 Task: Plot the flow field of a vector field.
Action: Mouse moved to (633, 9)
Screenshot: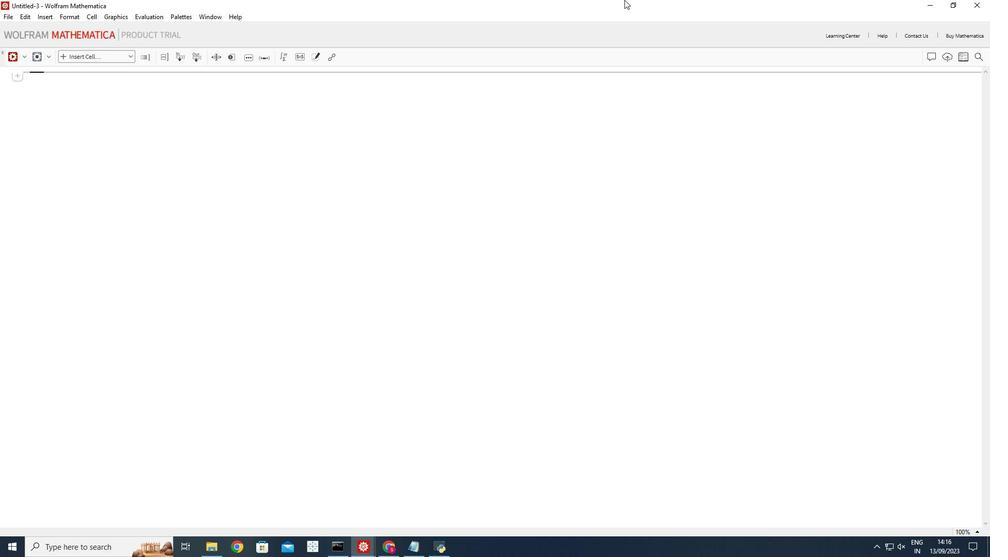 
Action: Mouse pressed left at (633, 9)
Screenshot: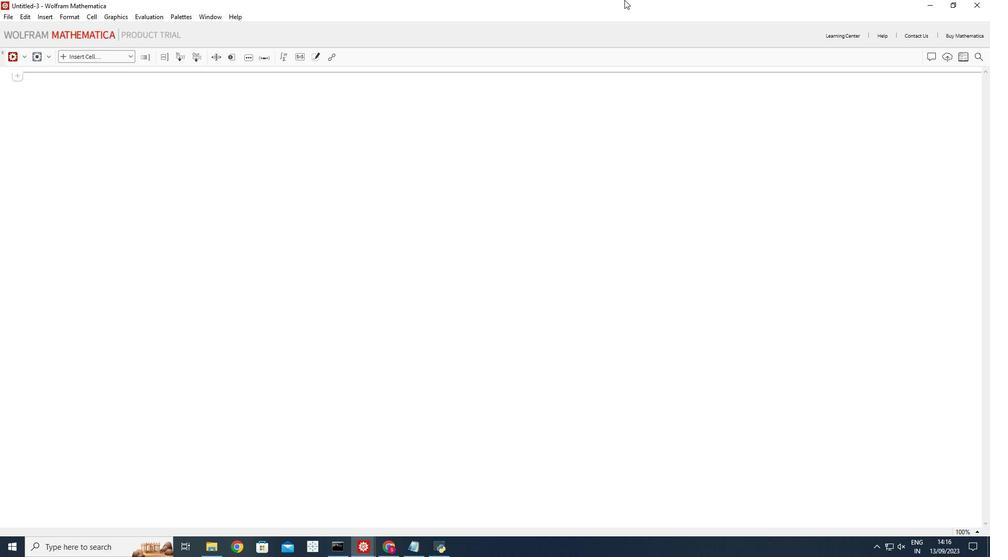 
Action: Mouse moved to (161, 141)
Screenshot: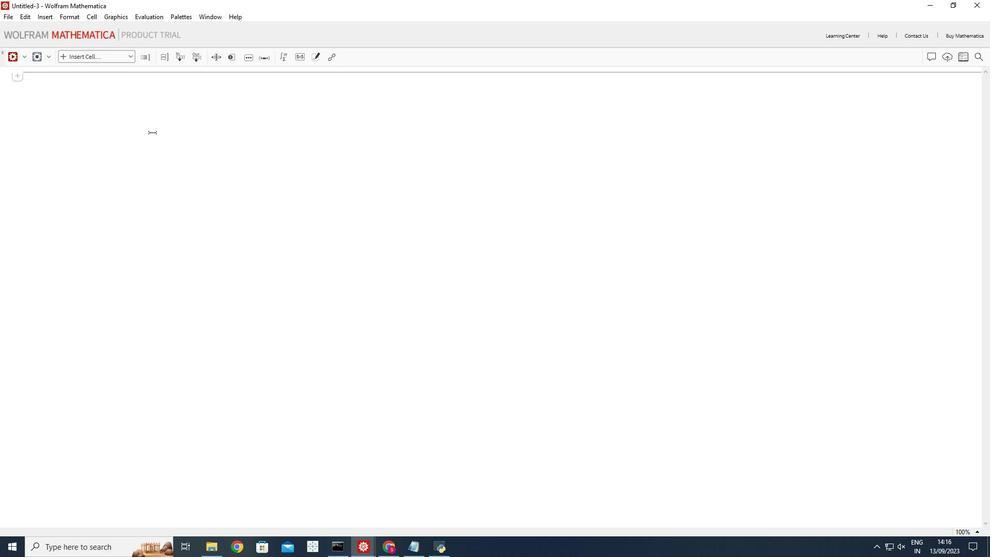 
Action: Mouse pressed left at (161, 141)
Screenshot: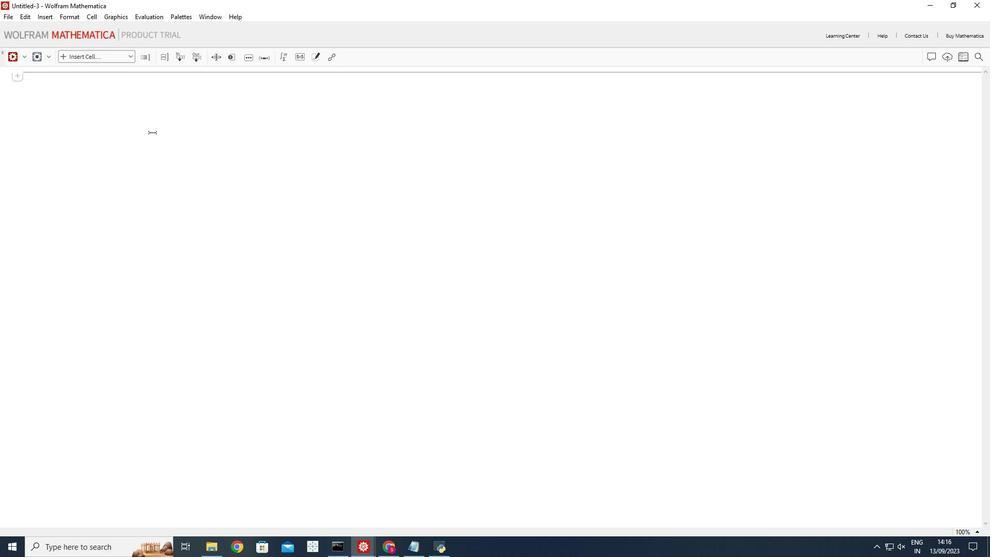 
Action: Mouse moved to (140, 67)
Screenshot: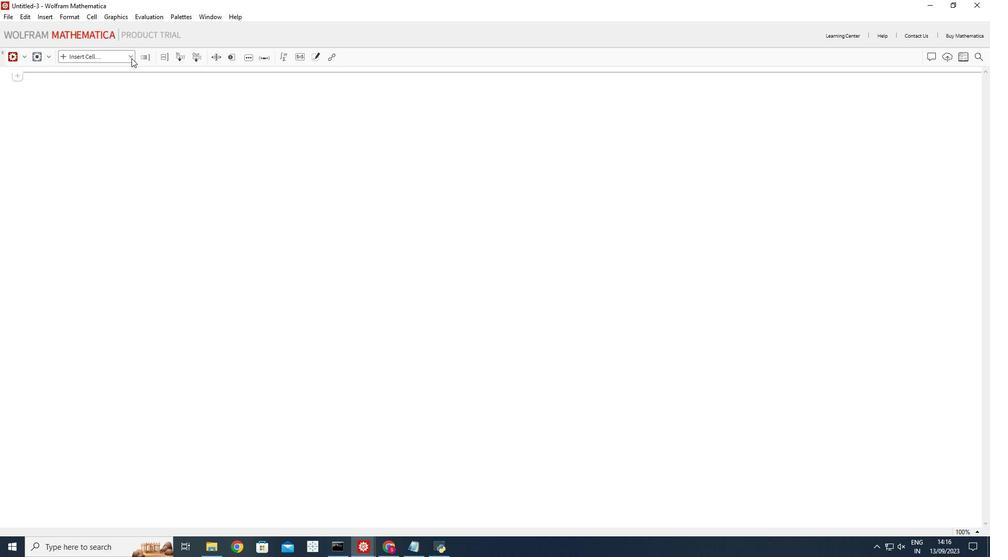 
Action: Mouse pressed left at (140, 67)
Screenshot: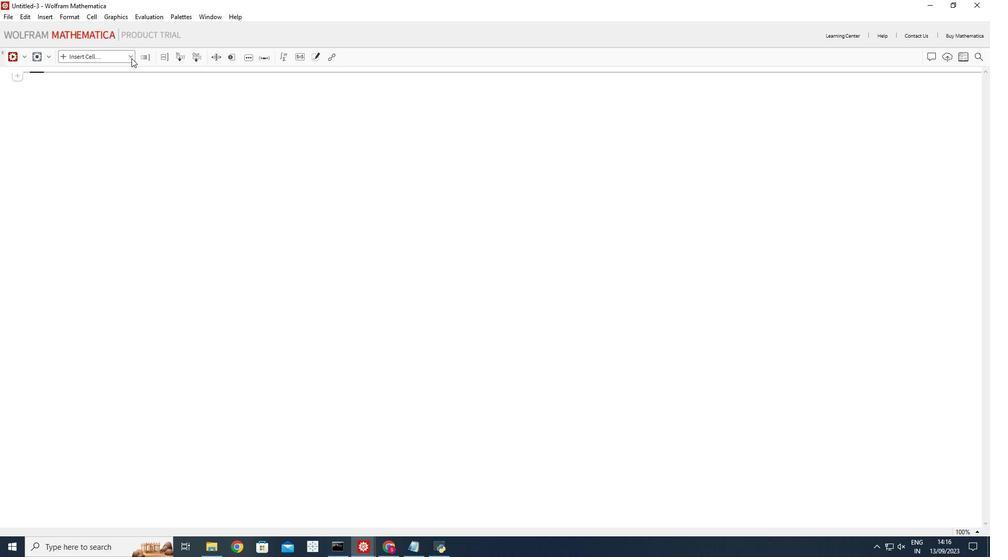 
Action: Mouse moved to (134, 90)
Screenshot: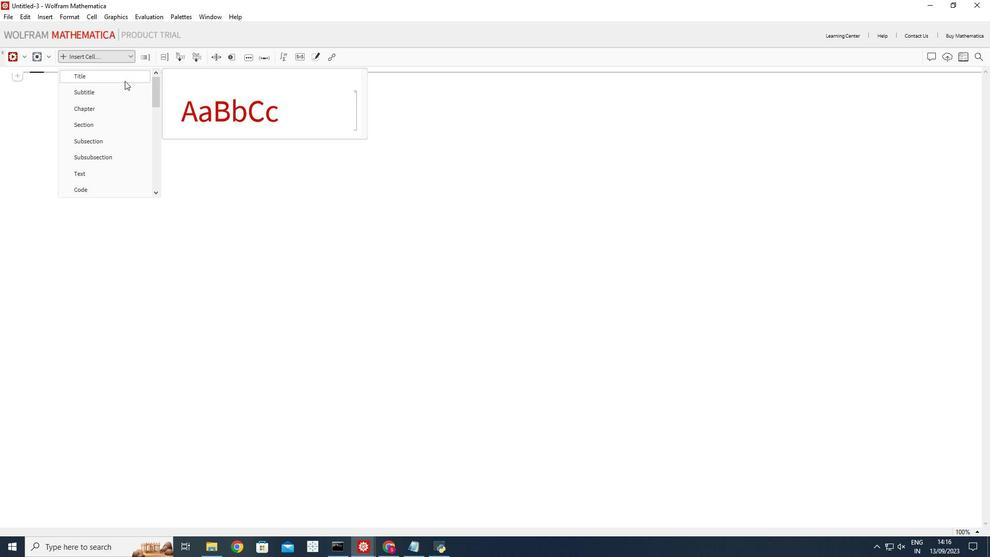 
Action: Mouse pressed left at (134, 90)
Screenshot: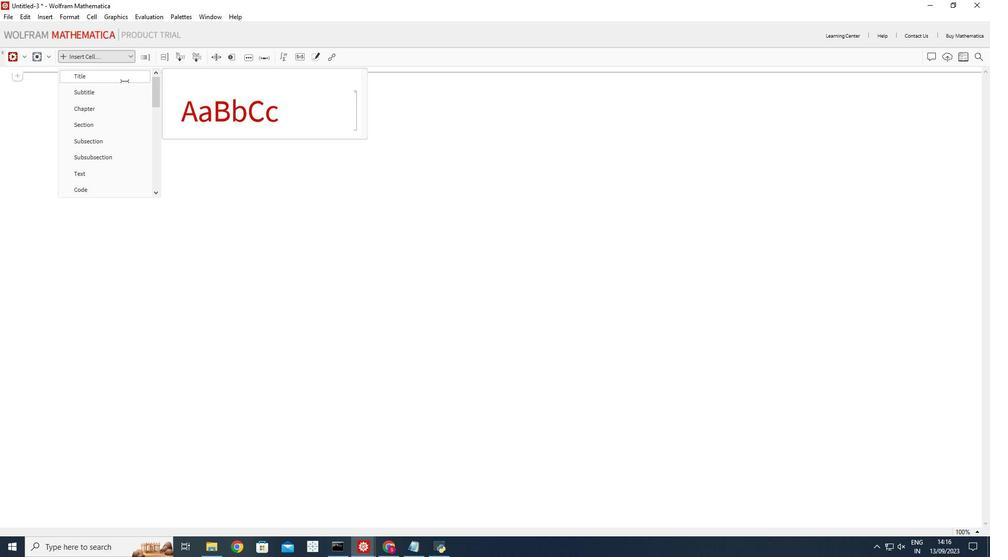 
Action: Mouse moved to (74, 114)
Screenshot: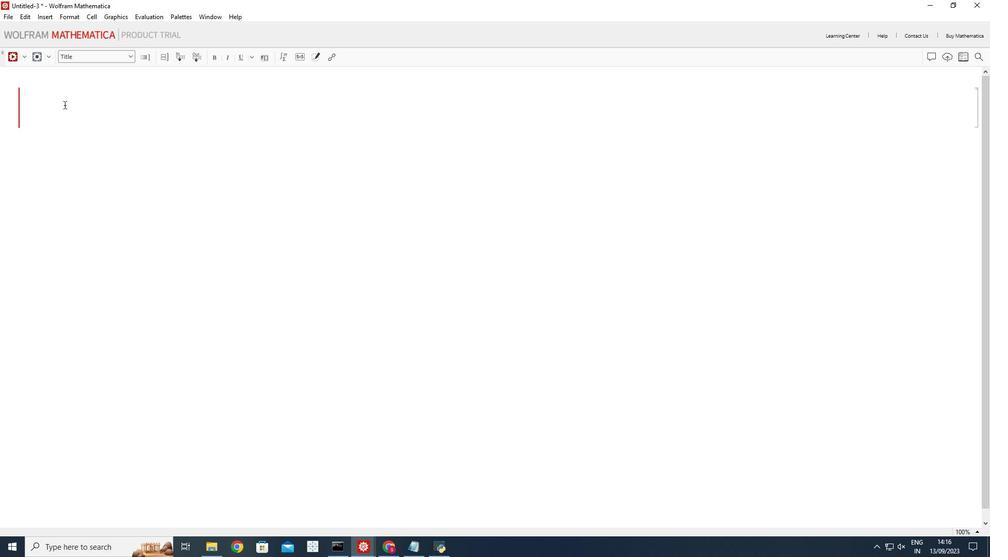 
Action: Mouse pressed left at (74, 114)
Screenshot: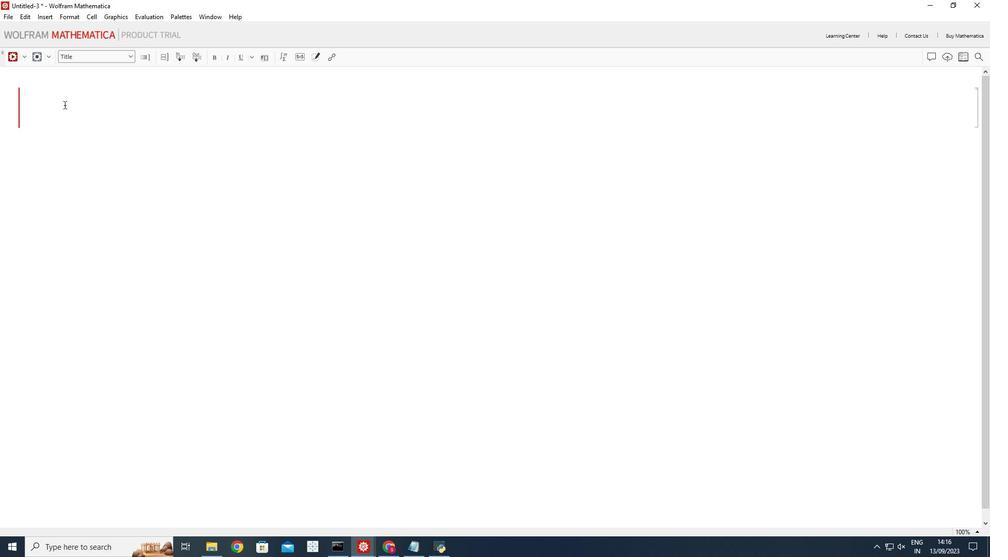 
Action: Mouse moved to (249, 247)
Screenshot: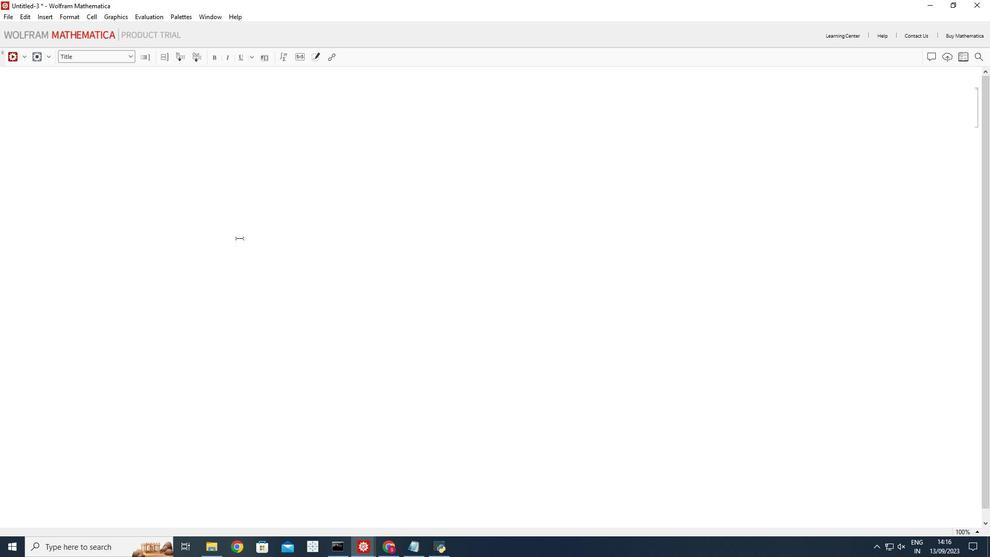 
Action: Key pressed <Key.shift_r>Flow<Key.space>field<Key.space>of<Key.space>a<Key.space>vector<Key.space>field
Screenshot: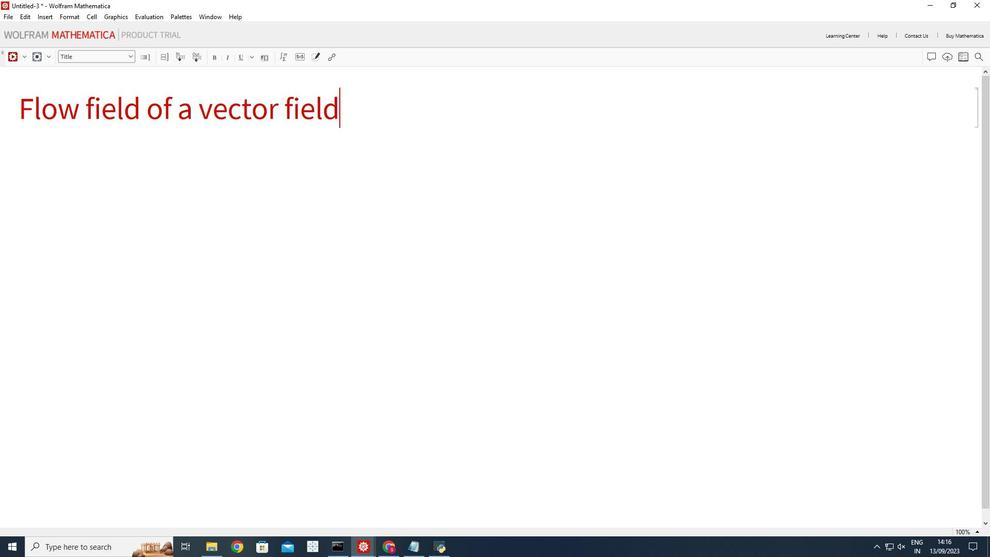 
Action: Mouse moved to (131, 226)
Screenshot: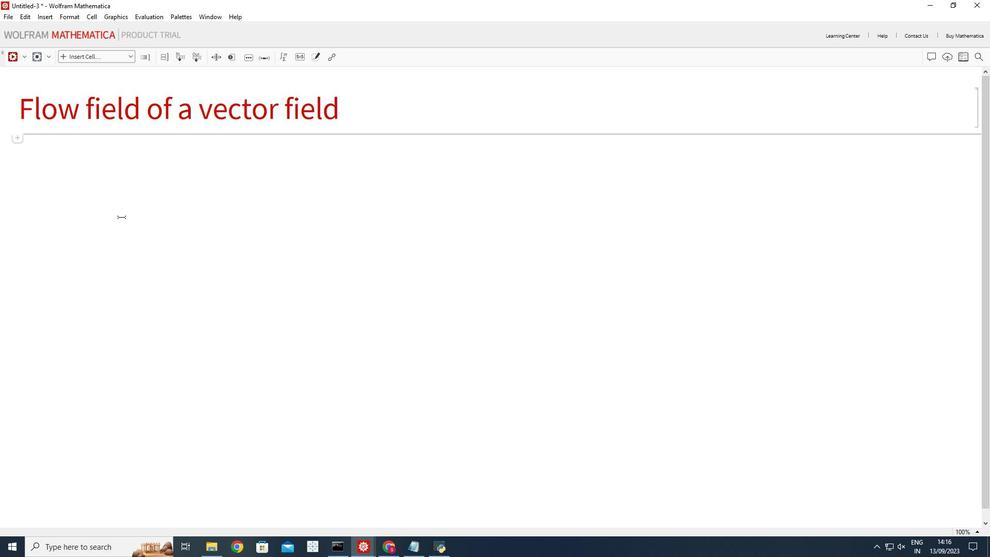 
Action: Mouse pressed left at (131, 226)
Screenshot: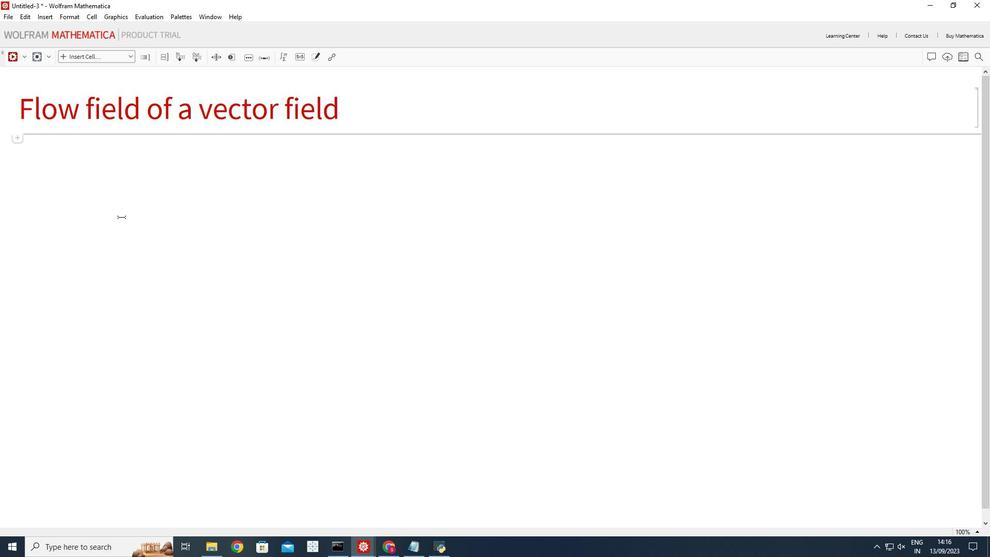 
Action: Mouse moved to (140, 67)
Screenshot: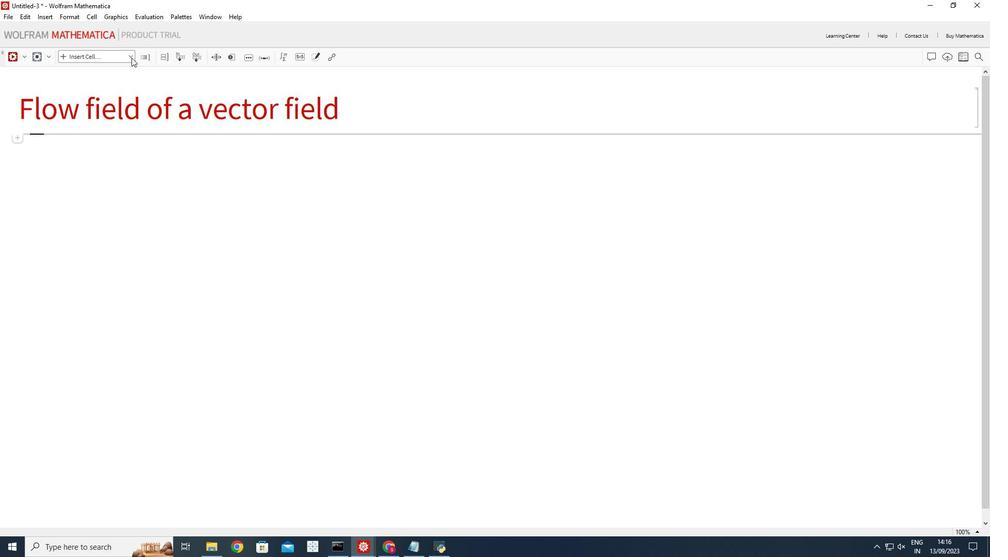 
Action: Mouse pressed left at (140, 67)
Screenshot: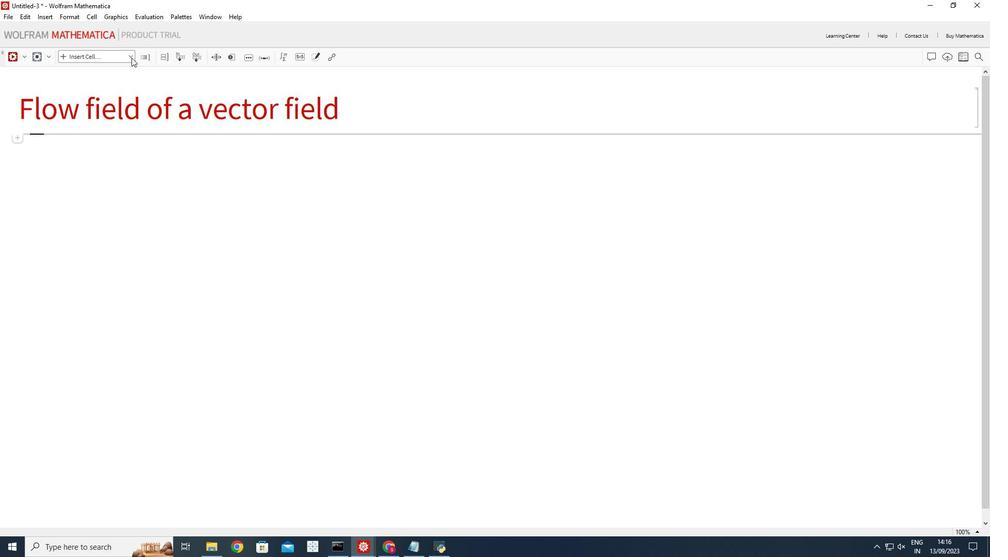 
Action: Mouse moved to (102, 195)
Screenshot: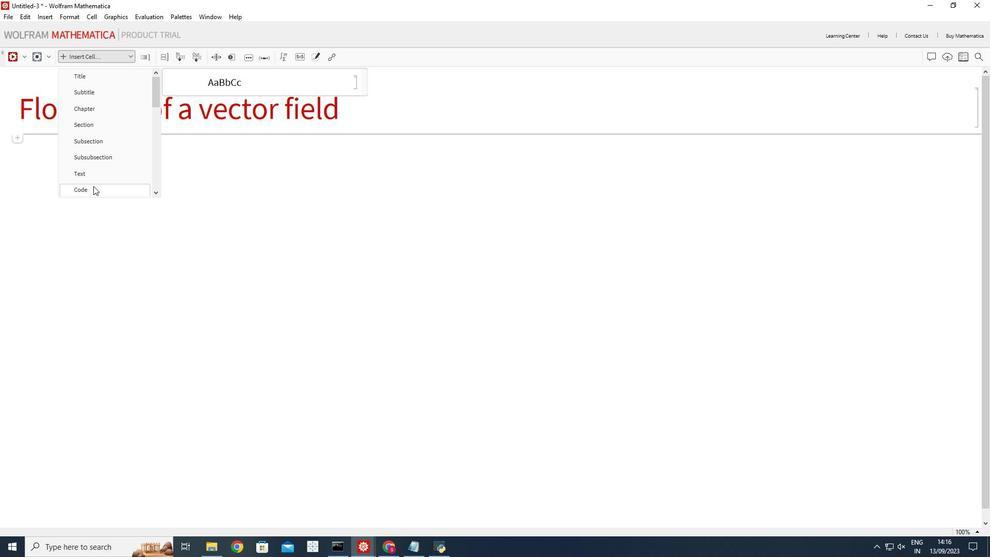 
Action: Mouse pressed left at (102, 195)
Screenshot: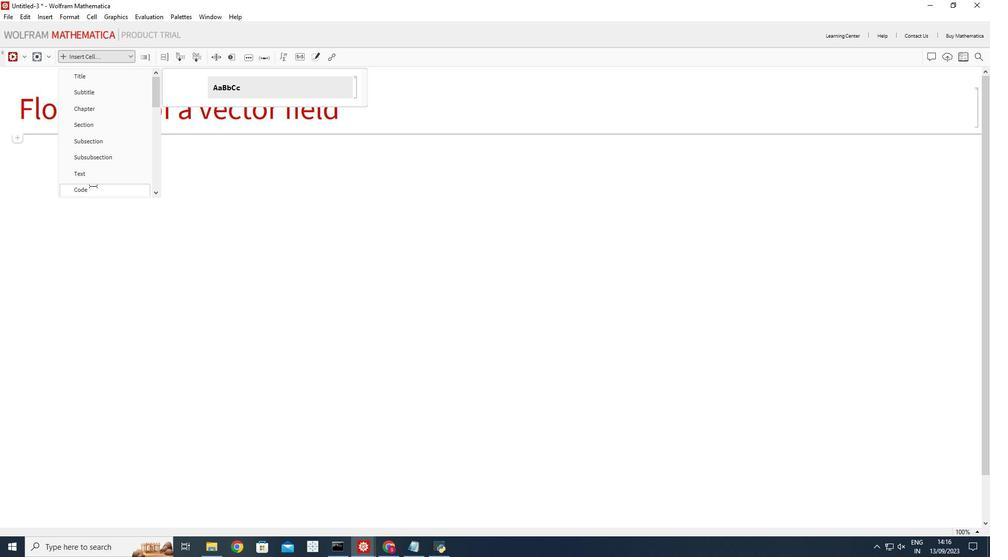 
Action: Mouse moved to (85, 157)
Screenshot: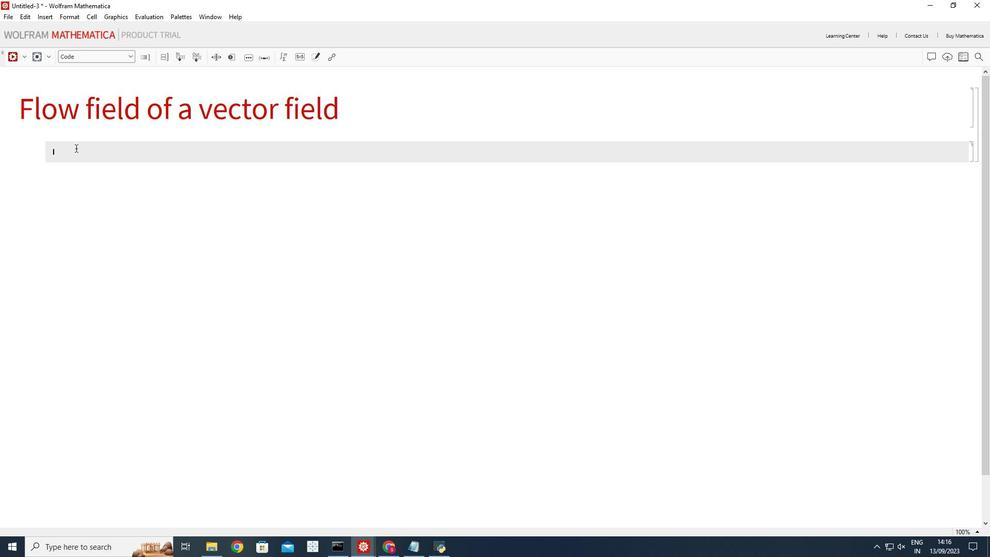 
Action: Mouse pressed left at (85, 157)
Screenshot: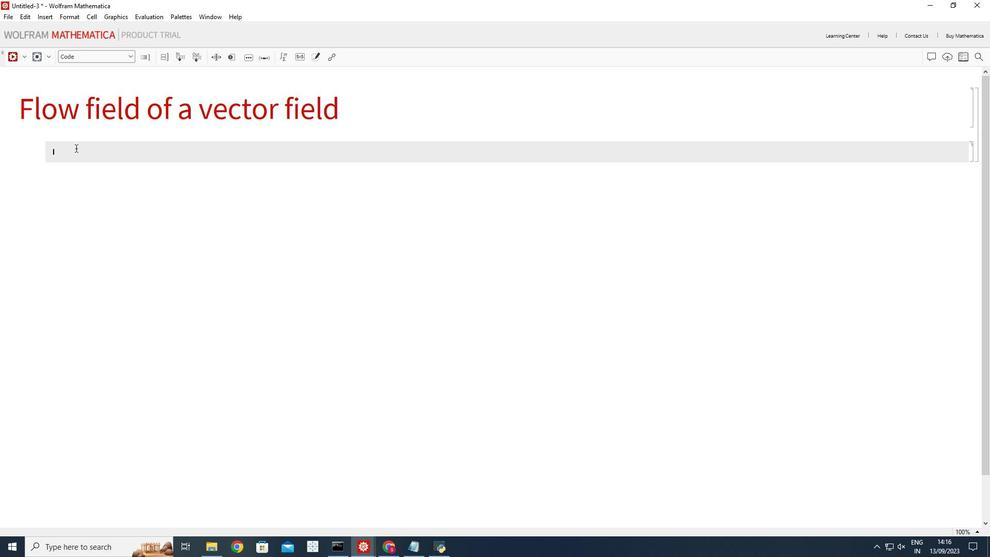 
Action: Mouse moved to (170, 242)
Screenshot: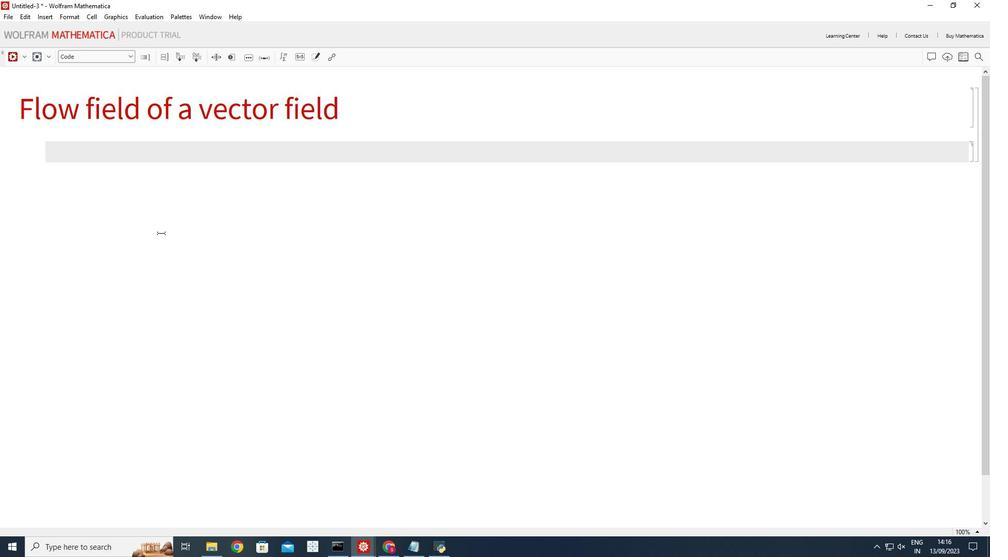 
Action: Key pressed <Key.shift_r>(*<Key.space>
Screenshot: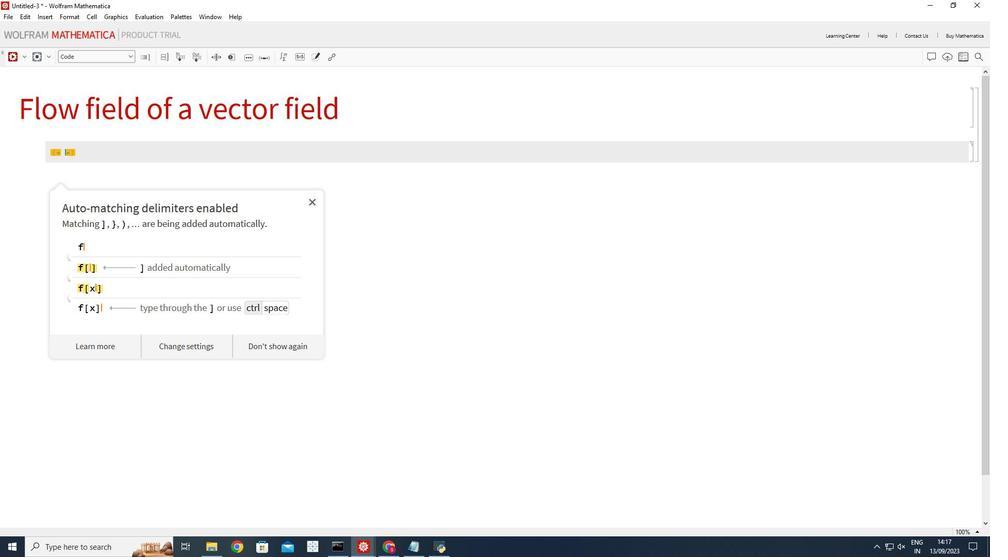
Action: Mouse moved to (325, 214)
Screenshot: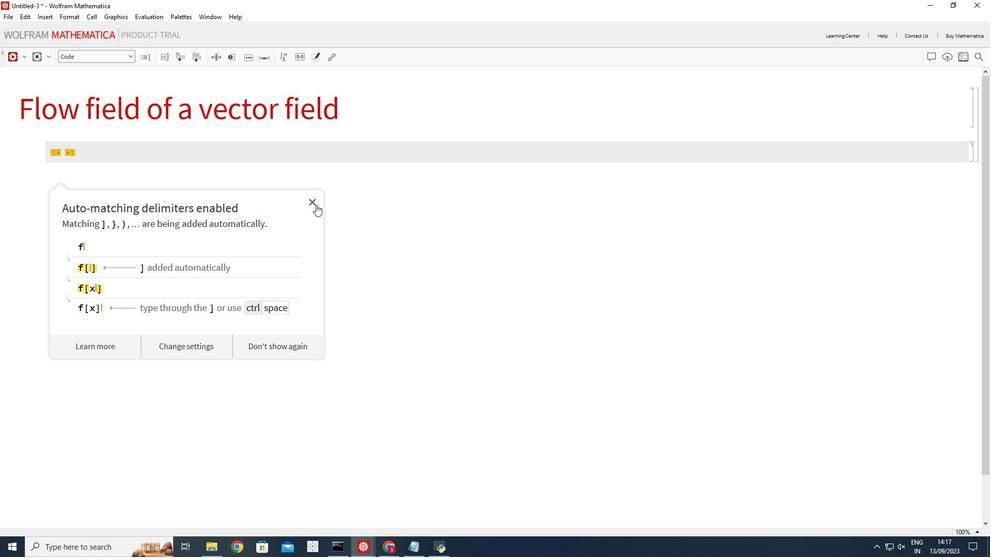 
Action: Mouse pressed left at (325, 214)
Screenshot: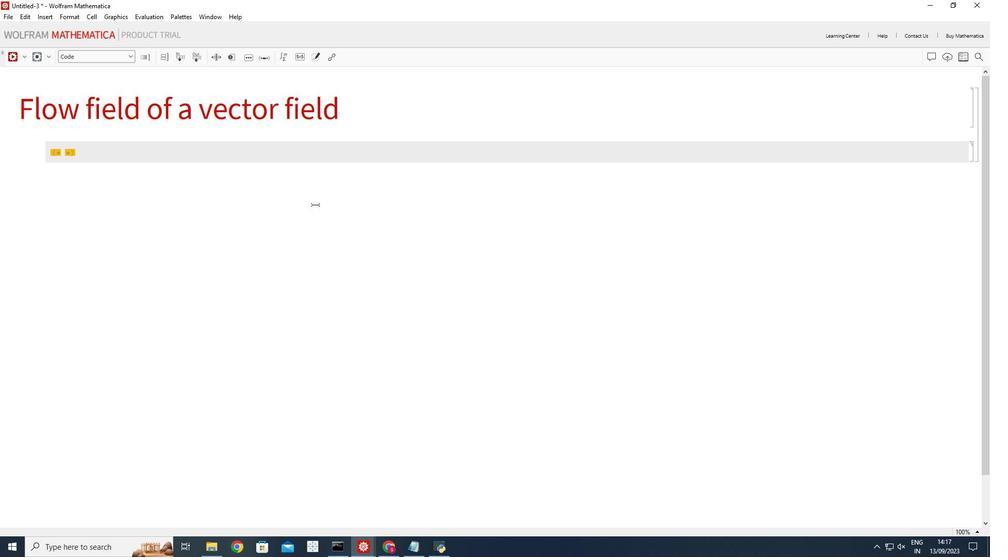 
Action: Mouse moved to (140, 173)
Screenshot: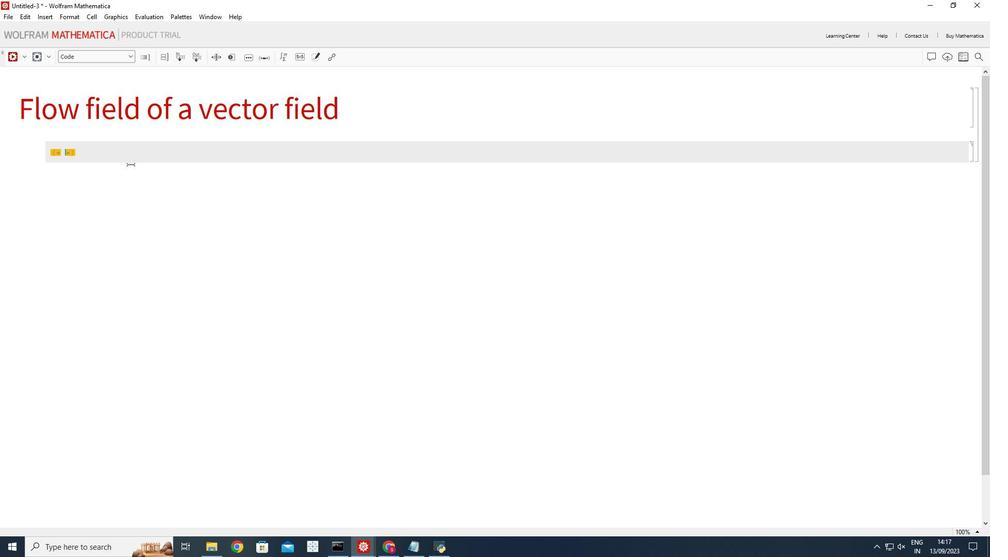 
Action: Key pressed <Key.shift_r>Define<Key.space>a<Key.space>vector<Key.space>field<Key.space>function<Key.space><Key.right><Key.right><Key.enter>vector<Key.shift_r>Field[x<Key.shift_r>_,y<Key.shift_r>_<Key.right><Key.space><Key.shift_r>:=<Key.shift_r>{y,<Key.space>-x<Key.right><Key.enter><Key.enter><Key.shift_r>(*<Key.space><Key.shift_r>Create<Key.space>a<Key.space>vector<Key.space>plot<Key.space>of<Key.space>the<Key.space>vector<Key.space>feld<Key.left><Key.left><Key.left>i<Key.right><Key.right><Key.right><Key.right><Key.left><Key.space><Key.right><Key.right><Key.enter><Key.shift_r>Vw<Key.backspace>ector<Key.shift_r><Key.shift_r><Key.shift_r>Plot<Key.backspace>[vector<Key.shift_r>Field[x,y<Key.right>,<Key.space><Key.shift_r>{x,-2,2<Key.right>,<Key.space><Key.shift_r>{y,-2,2<Key.right>.<Key.backspace>,<Key.space><Key.backspace><Key.enter><Key.shift_r>Vector<Key.shift_r>Scale<Key.space>-<Key.shift_r>><Key.space><Key.shift_r>Small,<Key.space><Key.shift_r>Vector<Key.shift_r>Style<Key.space>-<Key.shift_r>><Key.space><Key.shift_r>Arrow<Key.space><Key.backspace>heads[0.02<Key.right>.<Key.backspace>,<Key.enter><Key.shift_r>Vector<Key.shift_r>Color<Key.shift_r>Function<Key.space>-<Key.shift_r>><Key.space><Key.shift_r><Key.shift_r><Key.shift_r><Key.shift_r><Key.shift_r>"<Key.shift_r>Rainbow<Key.right>,<Key.space><Key.shift_r>Plot<Key.shift_r>Range<Key.space>-<Key.shift_r>><Key.space><Key.shift_r>All,<Key.space><Key.shift_r>Axes<Key.shift_r>Label<Key.space>-<Key.shift_r>><Key.space><Key.shift_r>{<Key.shift_r>:<Key.backspace><Key.shift_r>"x<Key.right>,<Key.shift_r>"y<Key.right><Key.right><Key.right><Key.shift_r><Key.enter>
Screenshot: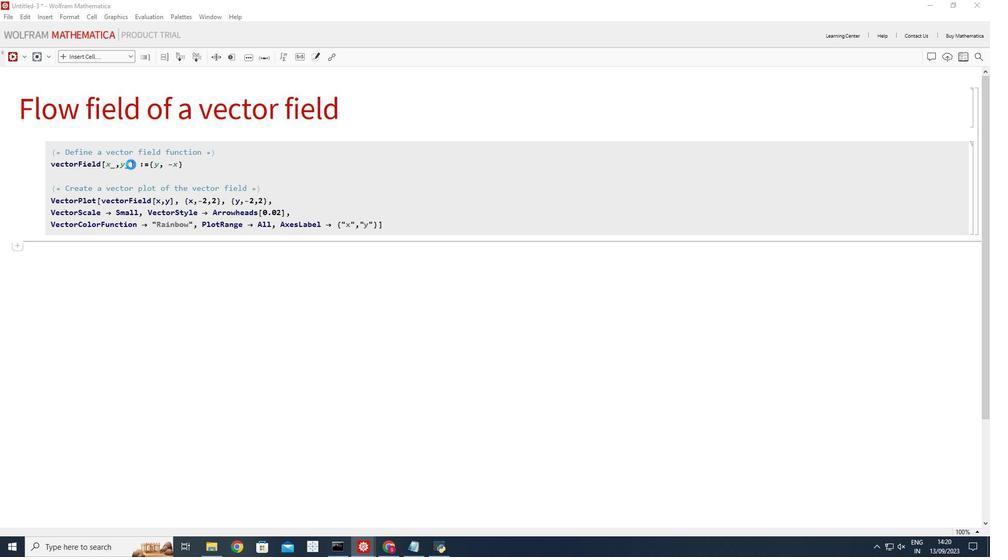 
Action: Mouse moved to (477, 293)
Screenshot: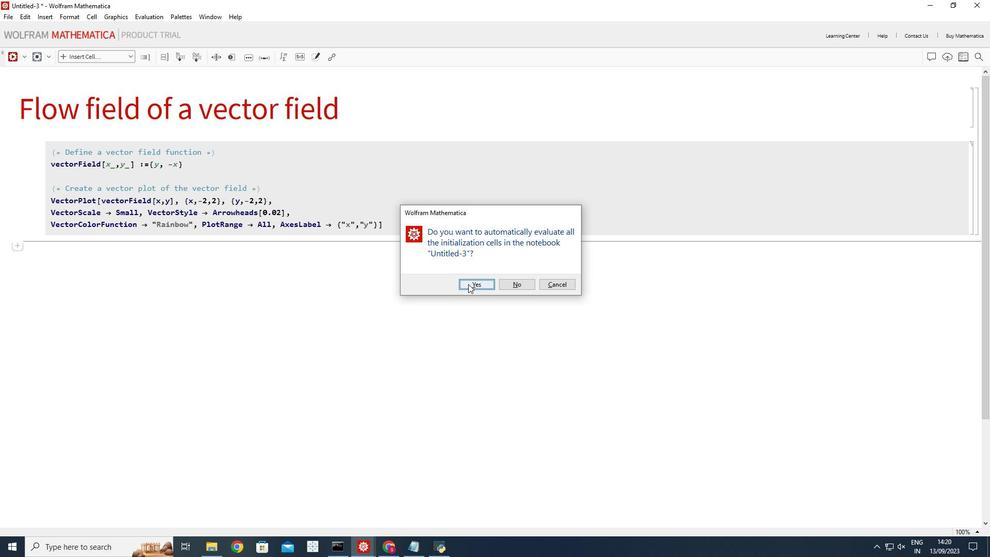 
Action: Mouse pressed left at (477, 293)
Screenshot: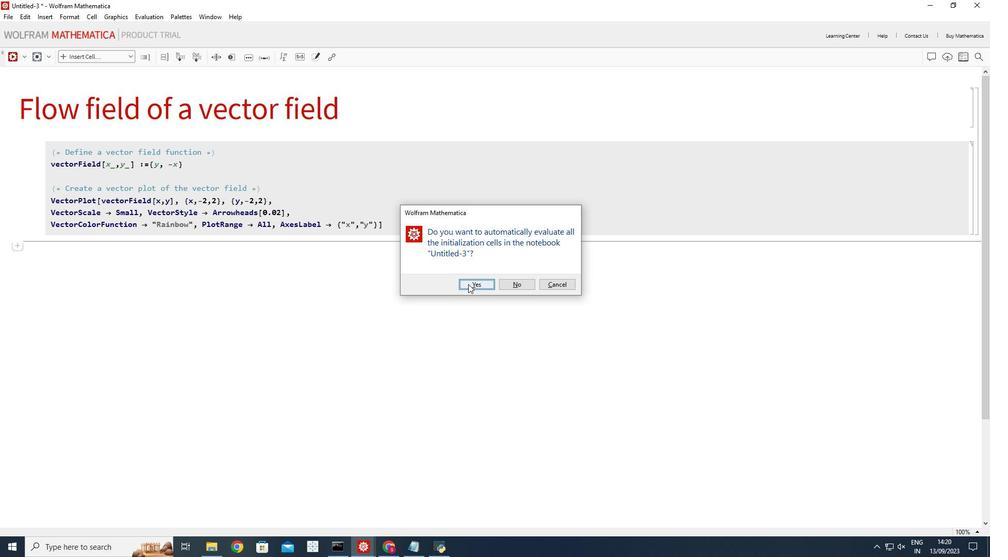 
Action: Mouse moved to (464, 238)
Screenshot: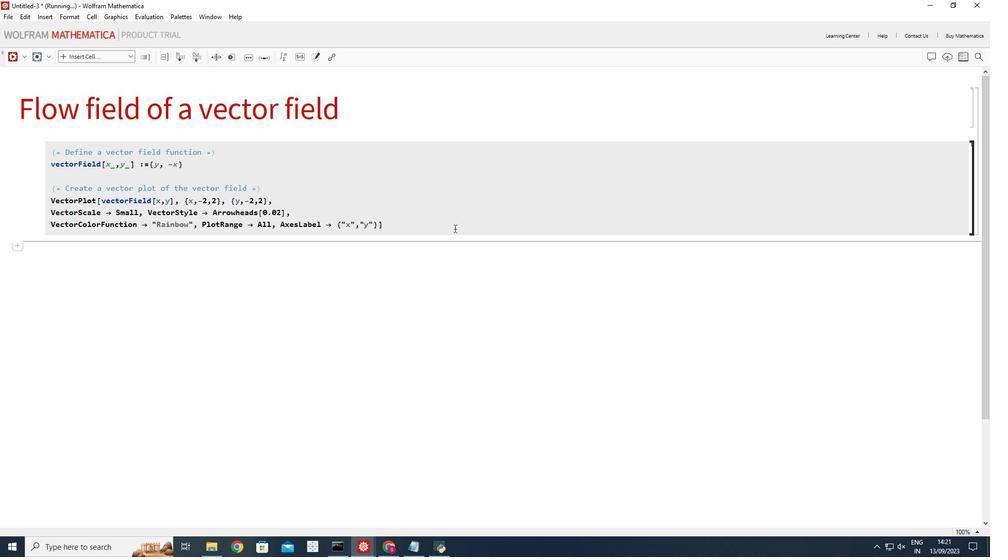 
Action: Mouse pressed left at (464, 238)
Screenshot: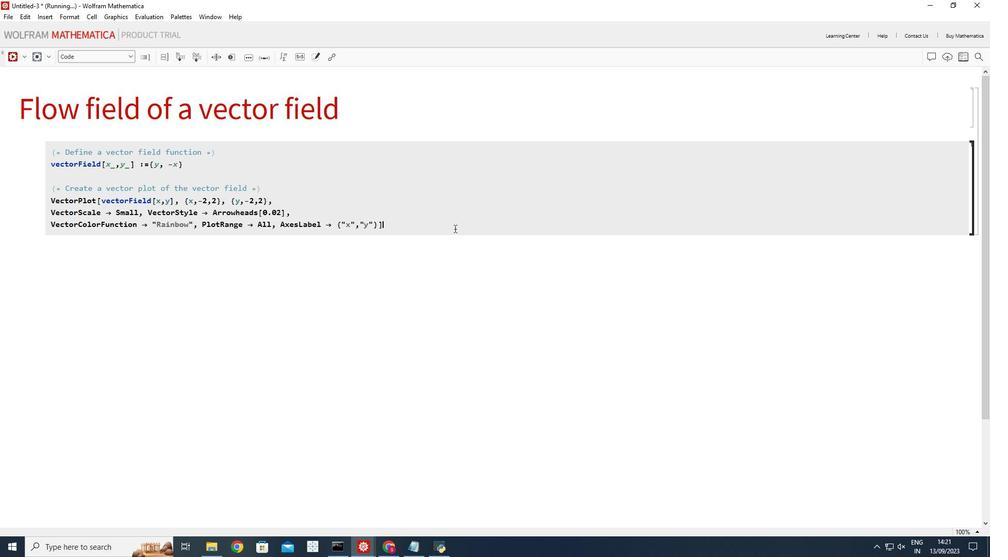 
Action: Mouse moved to (446, 264)
Screenshot: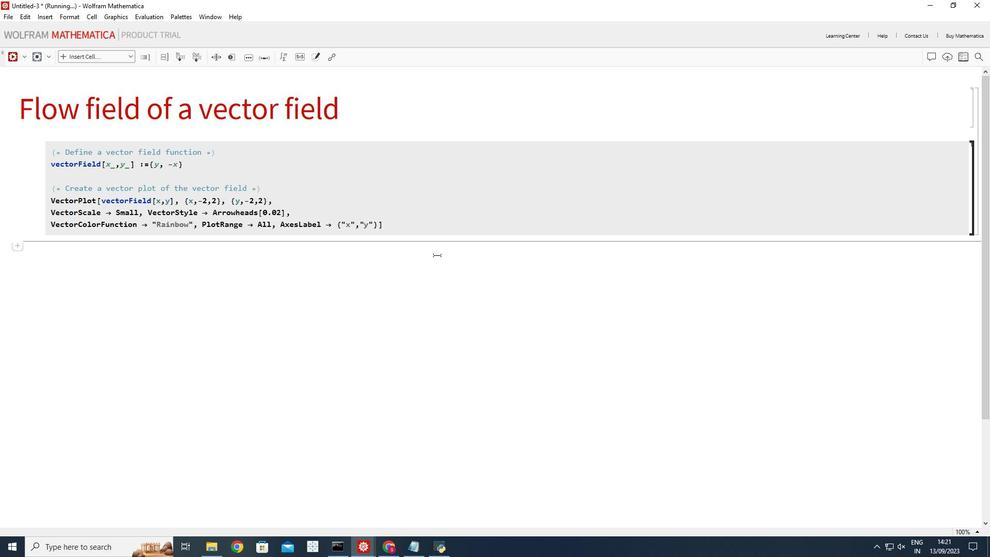 
Action: Mouse pressed left at (446, 264)
Screenshot: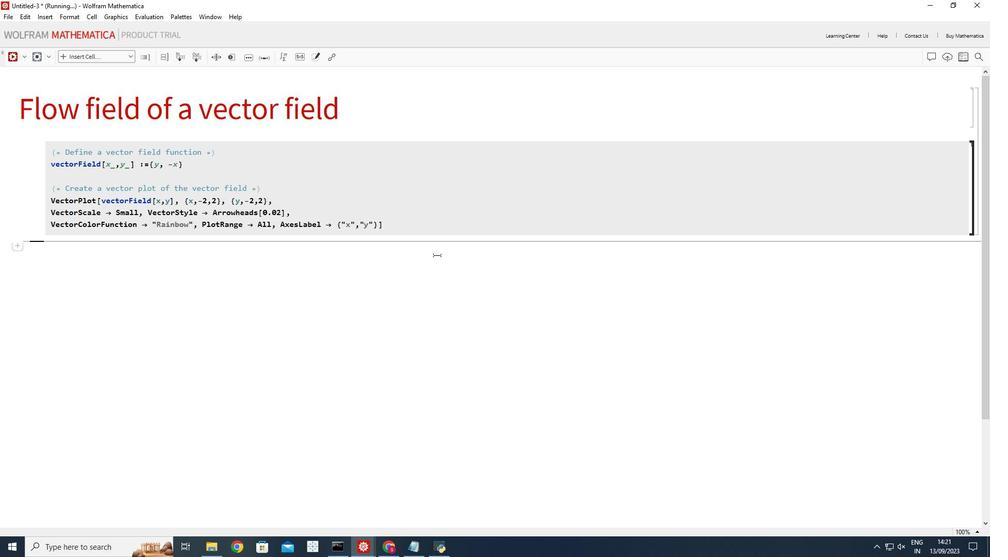 
Action: Mouse moved to (408, 231)
Screenshot: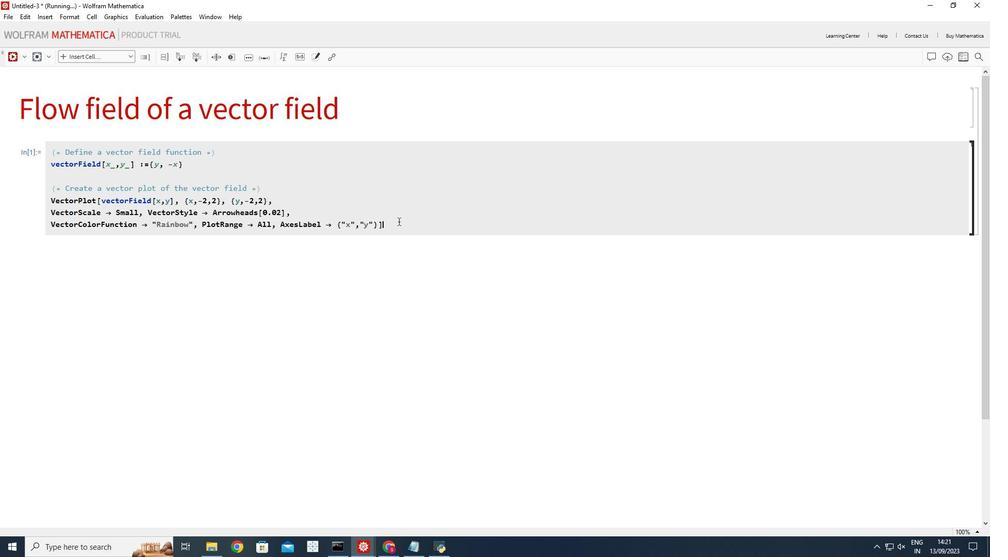 
Action: Mouse pressed left at (408, 231)
Screenshot: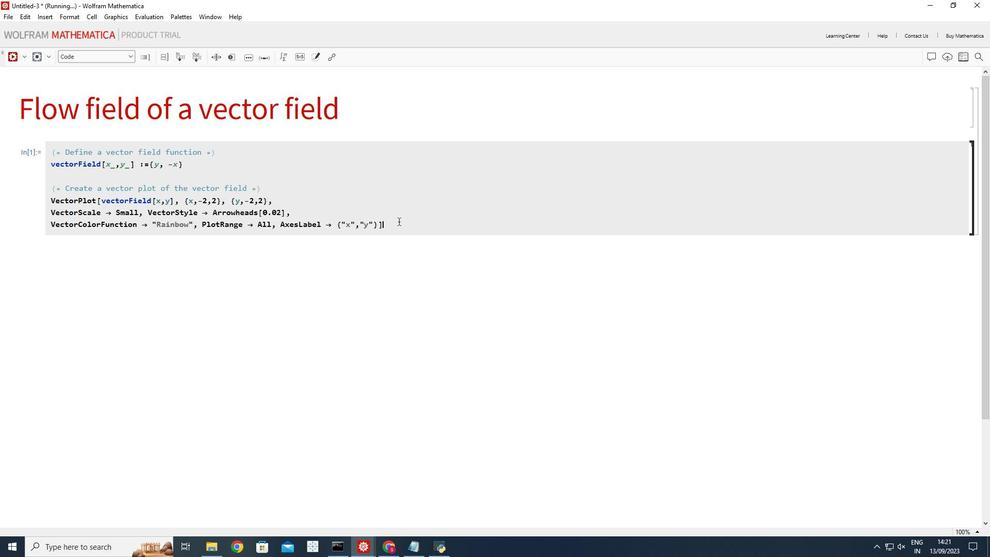 
Action: Key pressed <Key.shift_r><Key.enter>
Screenshot: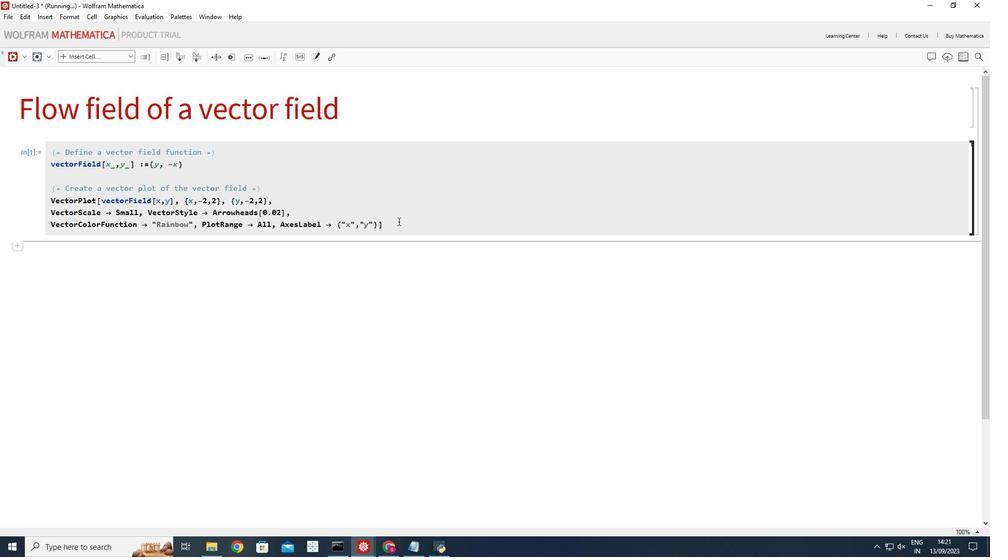 
Action: Mouse moved to (249, 353)
Screenshot: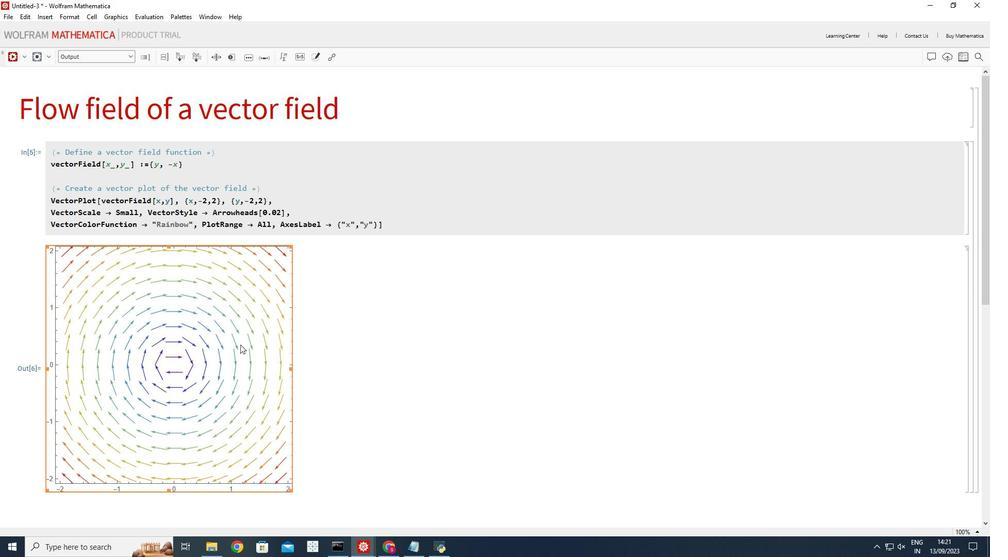 
Action: Mouse pressed left at (249, 353)
Screenshot: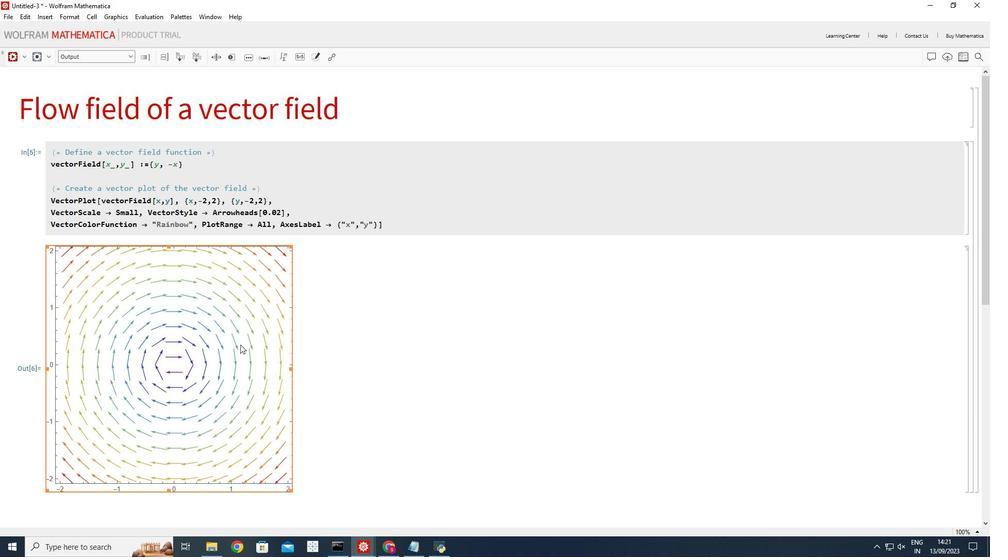 
Action: Mouse moved to (461, 349)
Screenshot: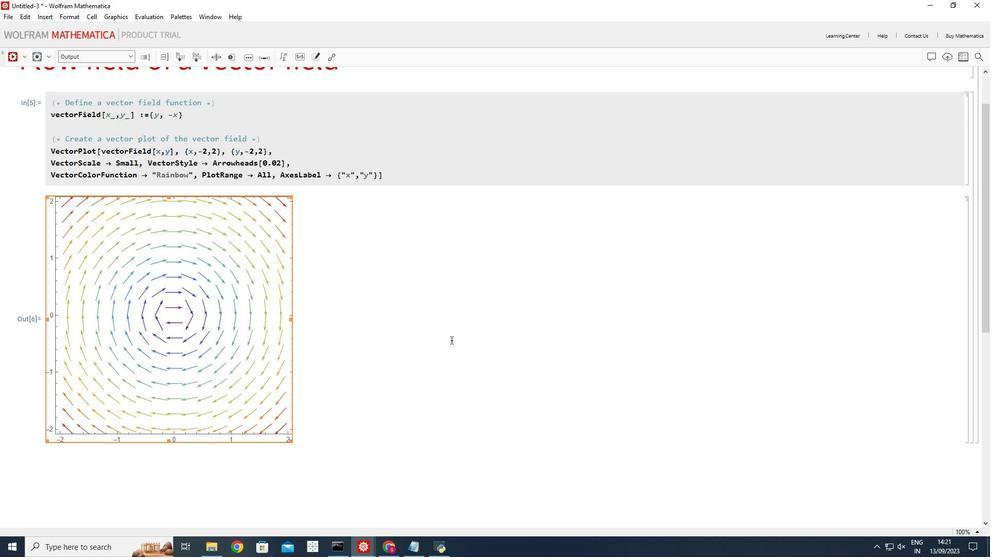 
Action: Mouse scrolled (461, 349) with delta (0, 0)
Screenshot: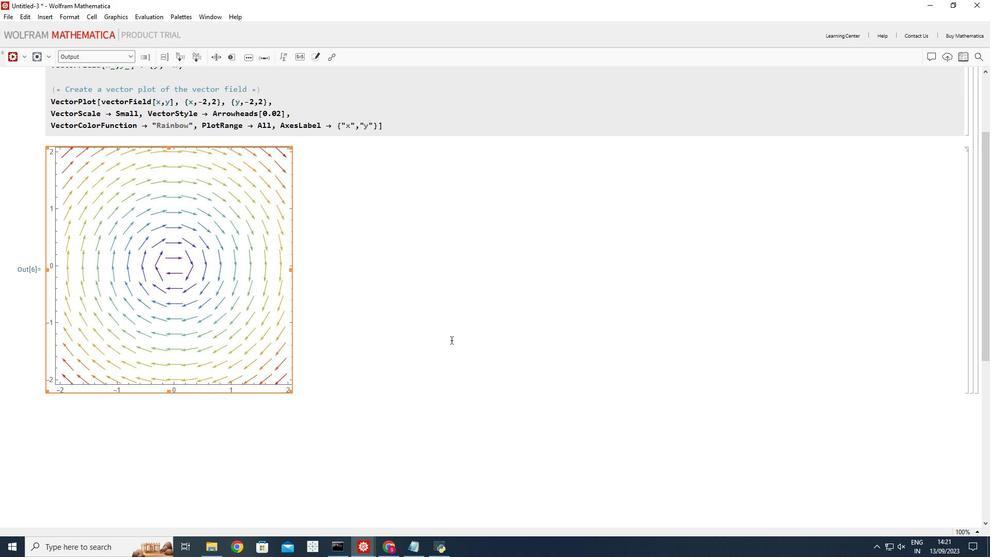 
Action: Mouse scrolled (461, 349) with delta (0, 0)
Screenshot: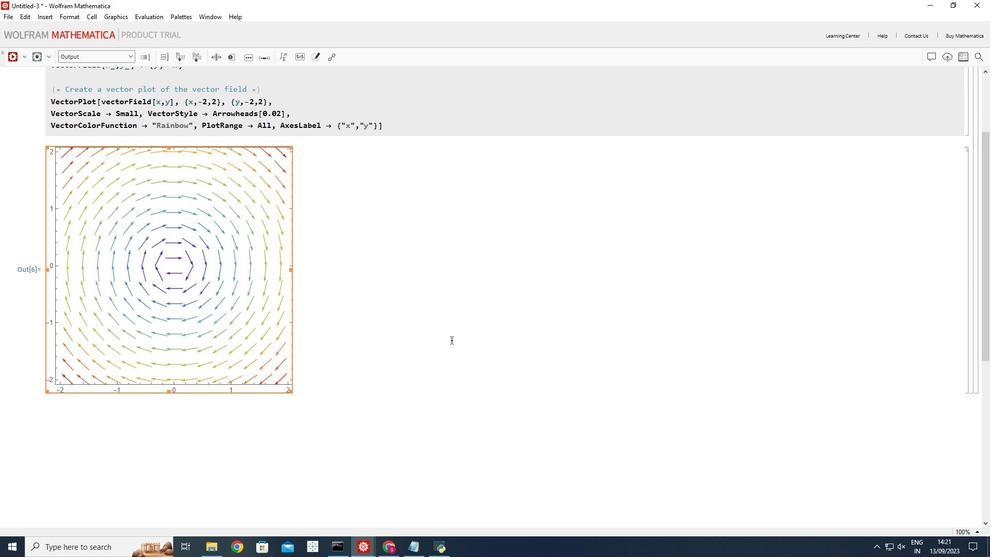 
Action: Mouse moved to (299, 400)
Screenshot: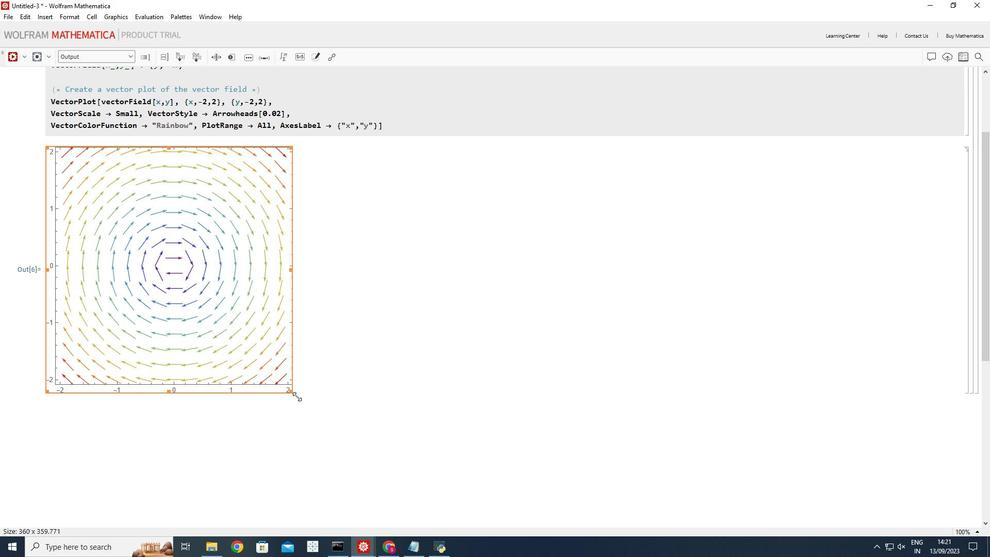
Action: Mouse pressed left at (299, 400)
Screenshot: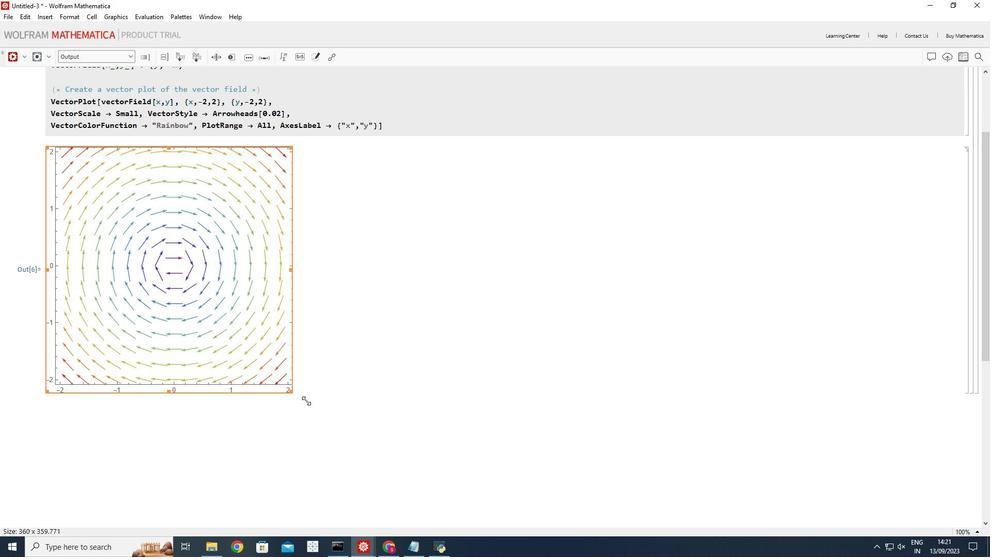 
Action: Mouse moved to (544, 384)
Screenshot: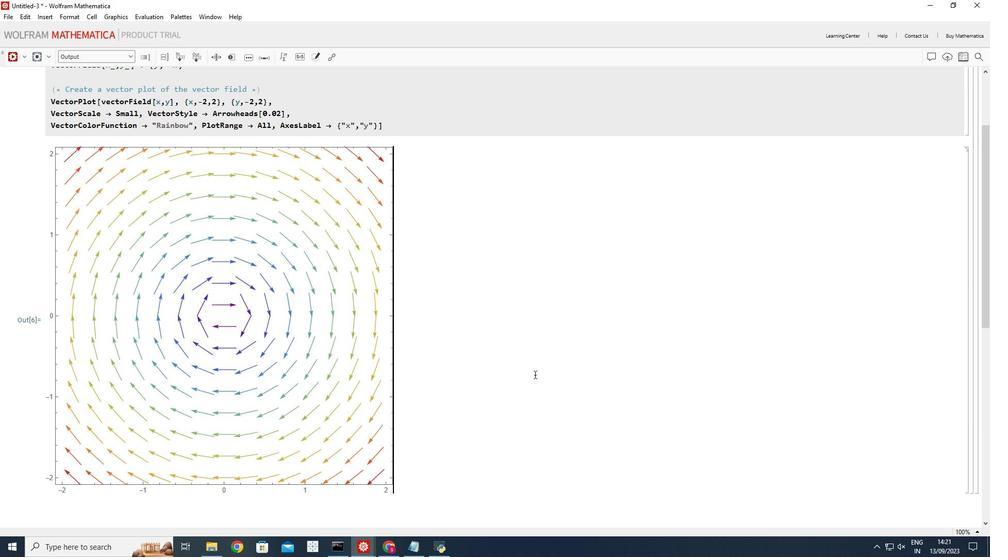 
Action: Mouse pressed left at (544, 384)
Screenshot: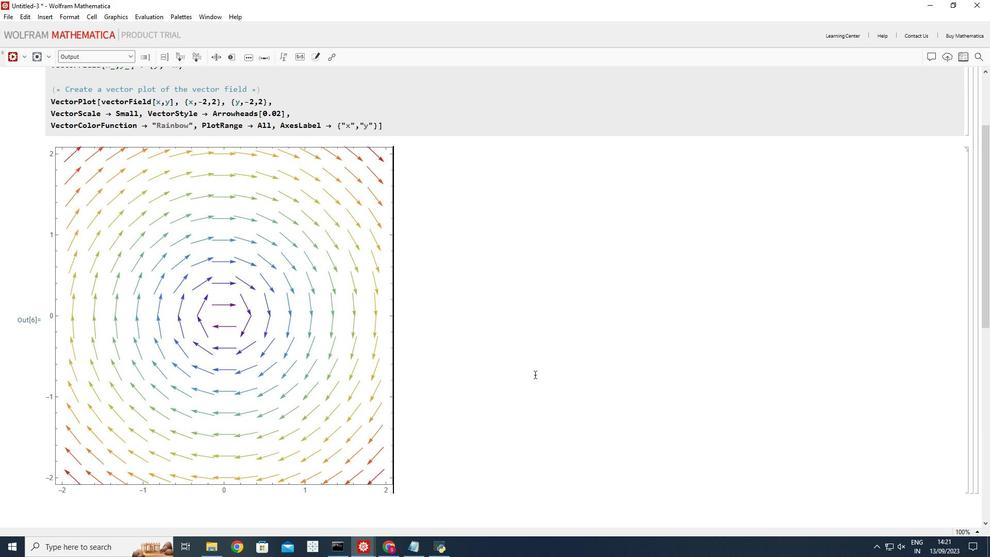 
Action: Mouse scrolled (544, 383) with delta (0, 0)
Screenshot: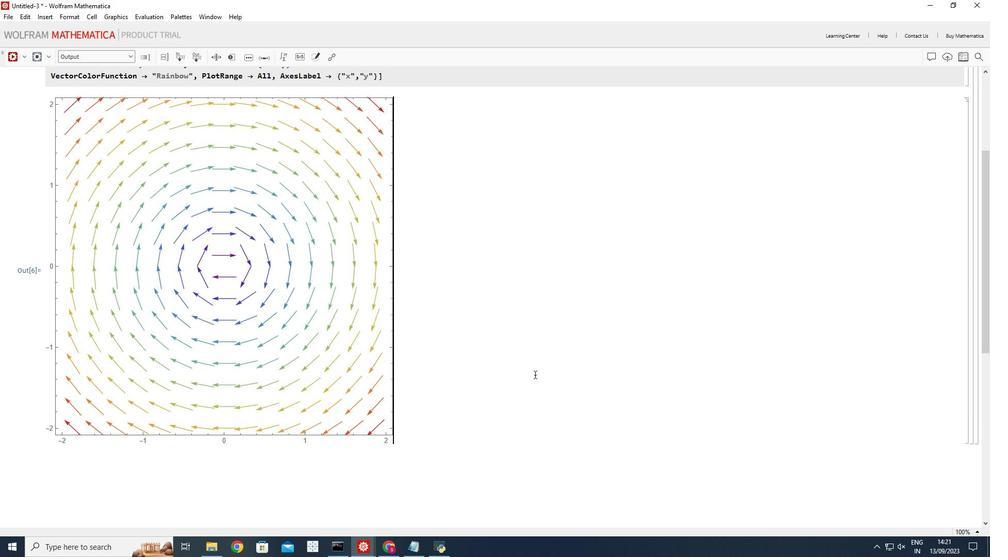 
Action: Mouse moved to (524, 369)
Screenshot: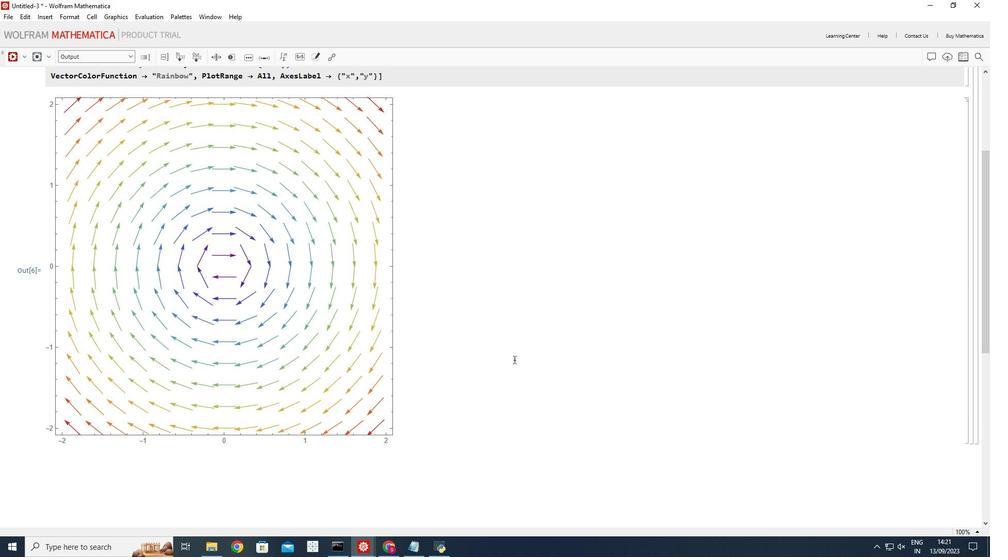 
Action: Key pressed <Key.enter>
Screenshot: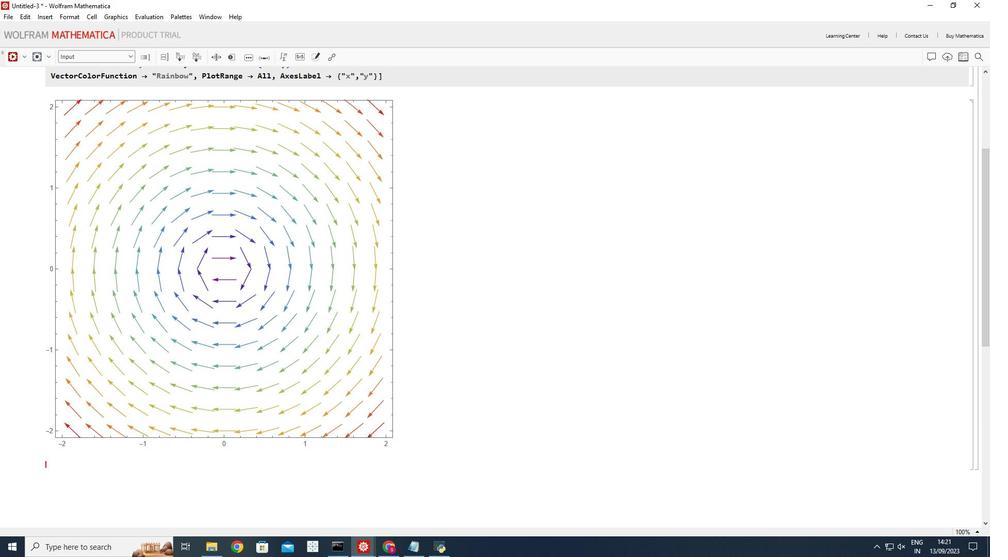 
Action: Mouse moved to (602, 354)
Screenshot: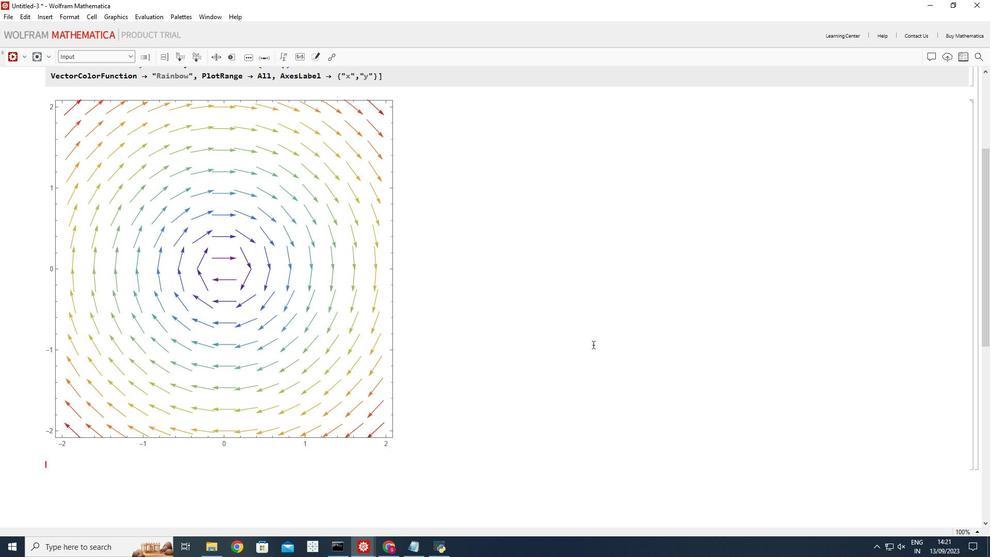 
Action: Mouse scrolled (602, 354) with delta (0, 0)
Screenshot: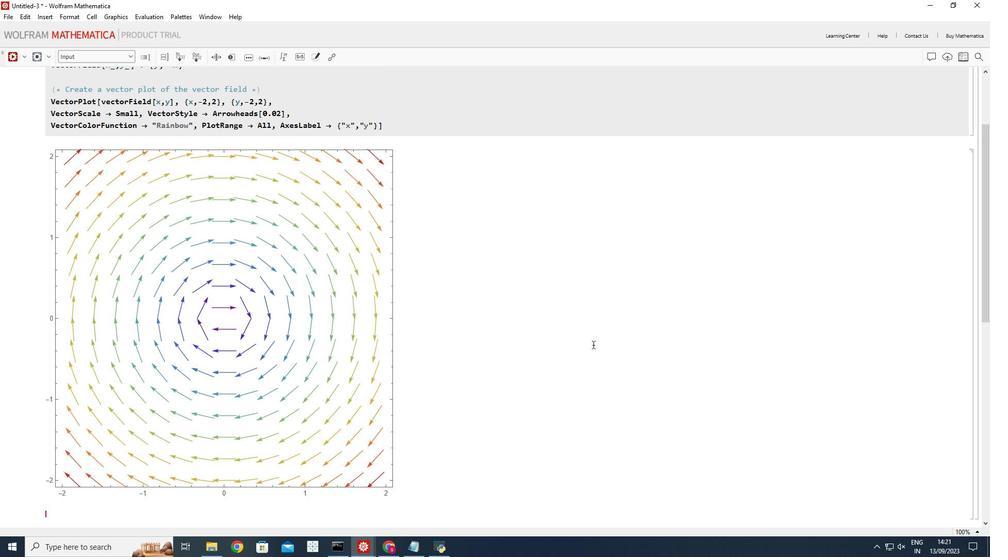 
Action: Mouse scrolled (602, 354) with delta (0, 0)
Screenshot: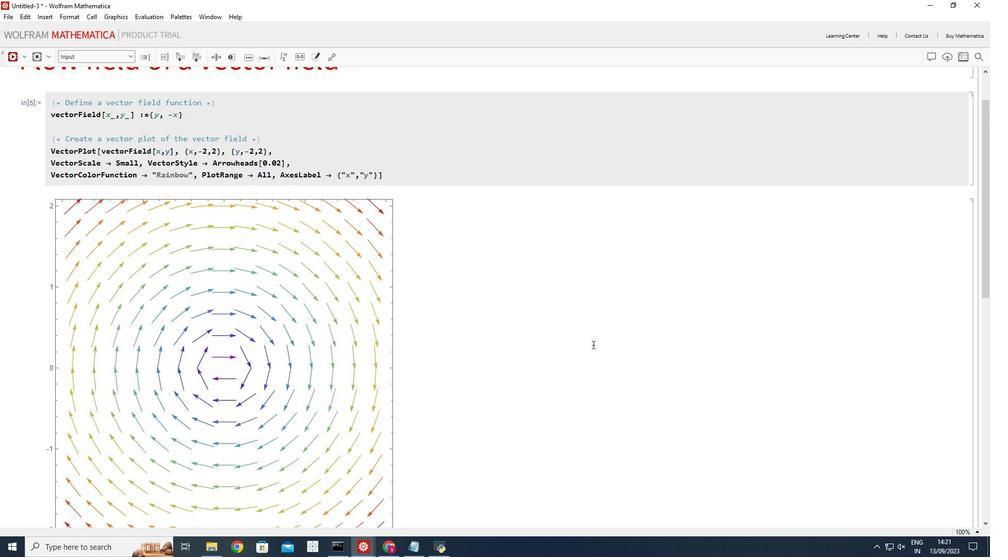 
Action: Mouse scrolled (602, 353) with delta (0, 0)
Screenshot: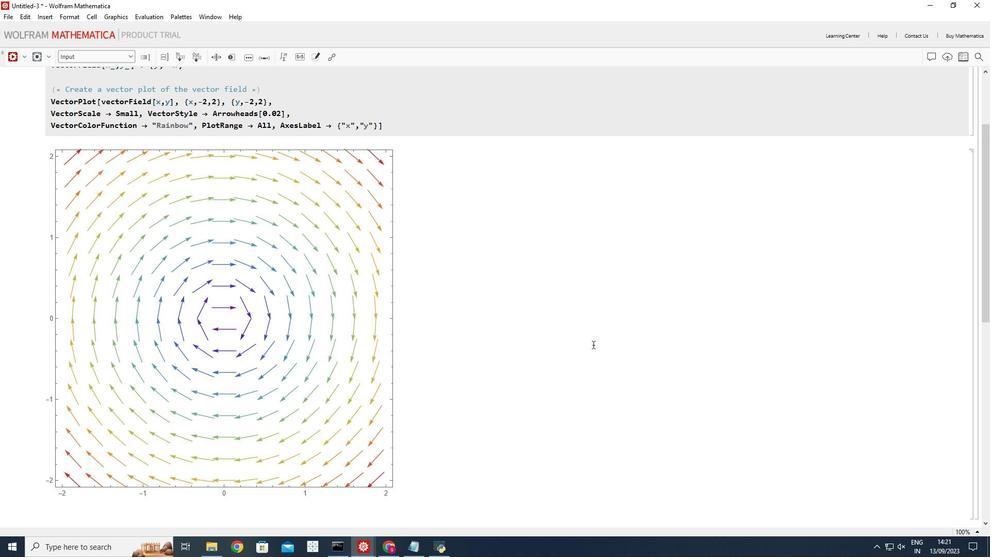 
Action: Mouse moved to (536, 313)
Screenshot: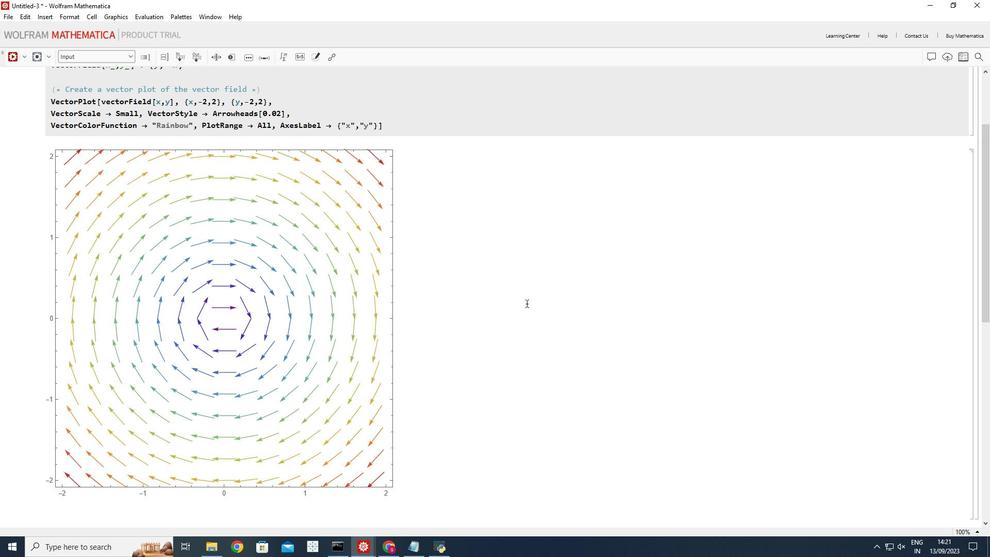 
